 Task: Create Issue Issue0007 in Backlog  in Scrum Project Project0002 in Jira
Action: Mouse moved to (330, 376)
Screenshot: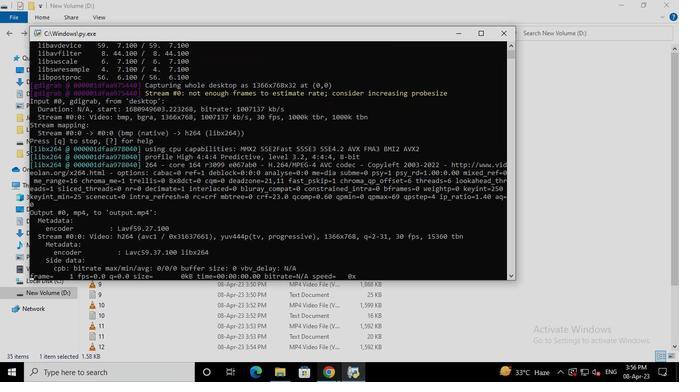 
Action: Mouse pressed left at (330, 376)
Screenshot: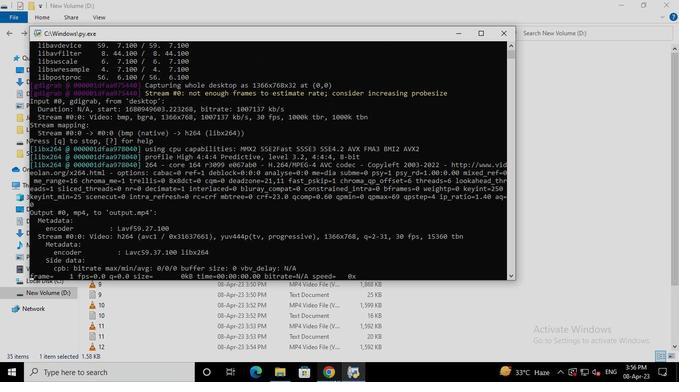 
Action: Mouse moved to (29, 148)
Screenshot: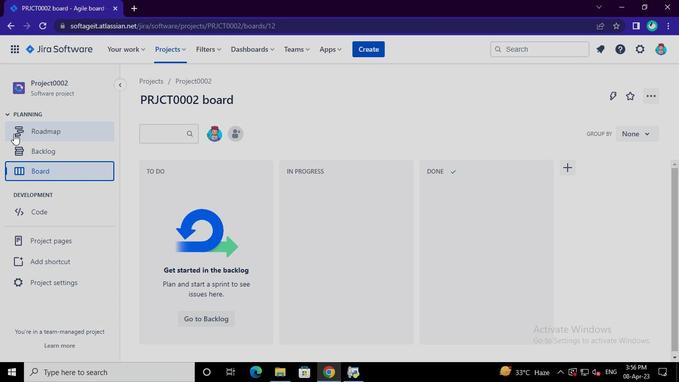 
Action: Mouse pressed left at (29, 148)
Screenshot: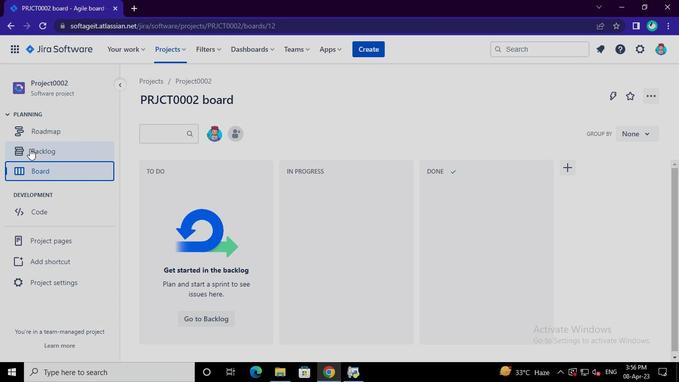 
Action: Mouse moved to (198, 317)
Screenshot: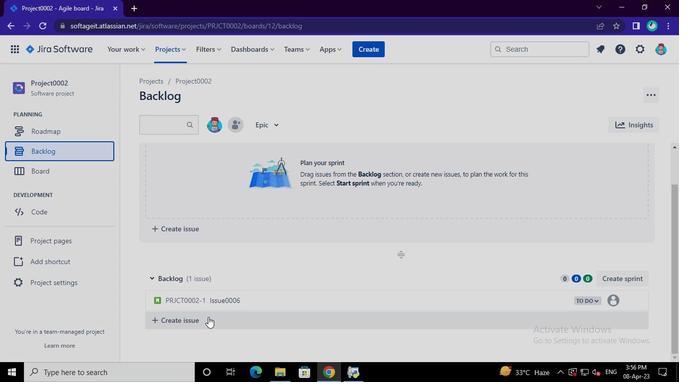 
Action: Mouse pressed left at (198, 317)
Screenshot: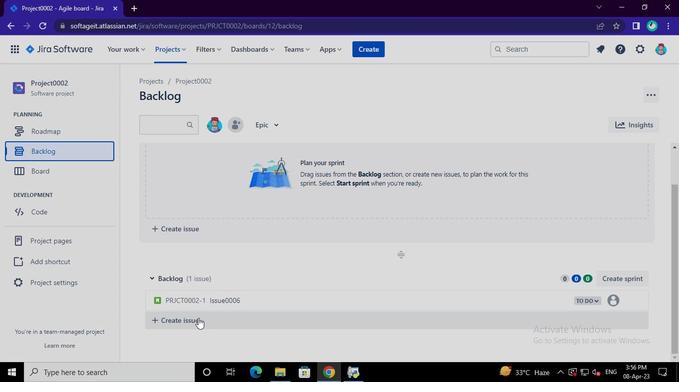 
Action: Mouse pressed left at (198, 317)
Screenshot: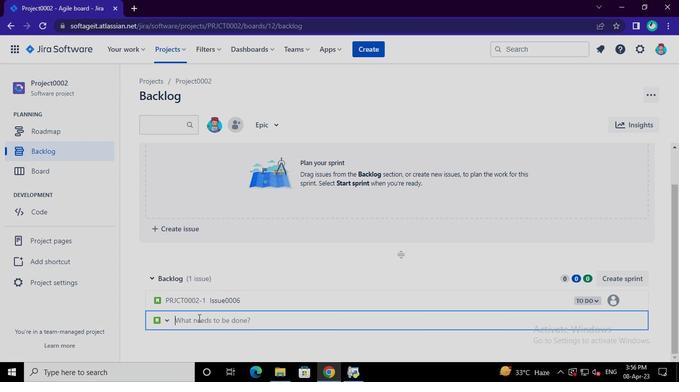 
Action: Keyboard Key.shift
Screenshot: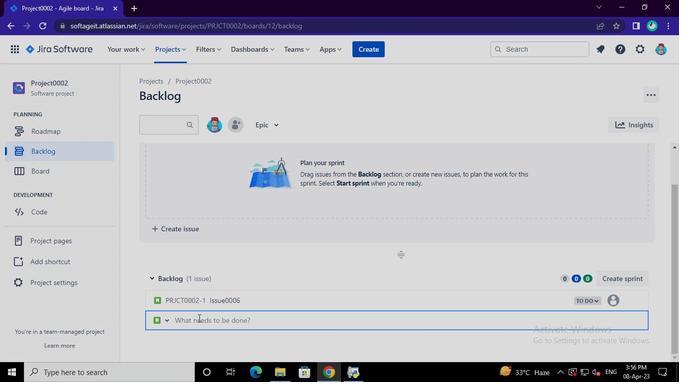 
Action: Mouse moved to (197, 317)
Screenshot: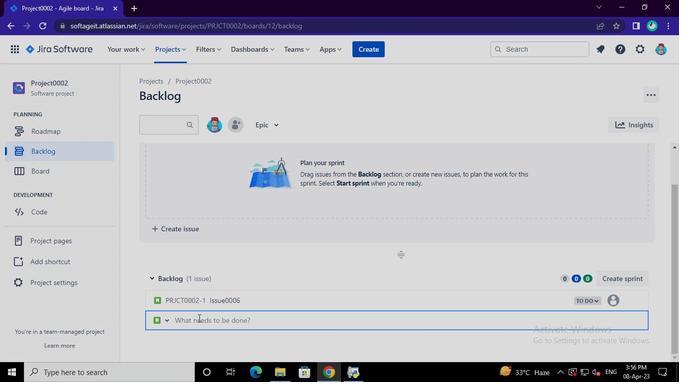 
Action: Keyboard I
Screenshot: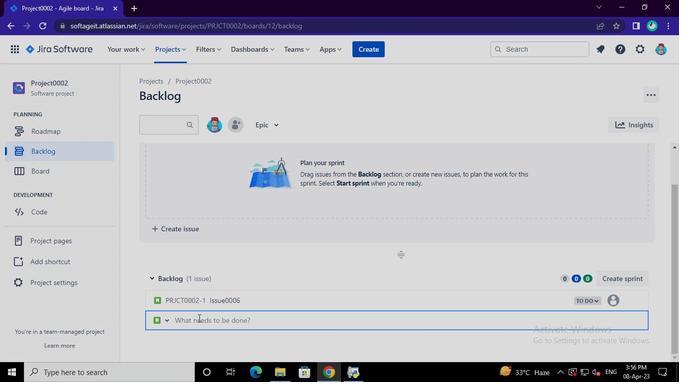 
Action: Mouse moved to (198, 316)
Screenshot: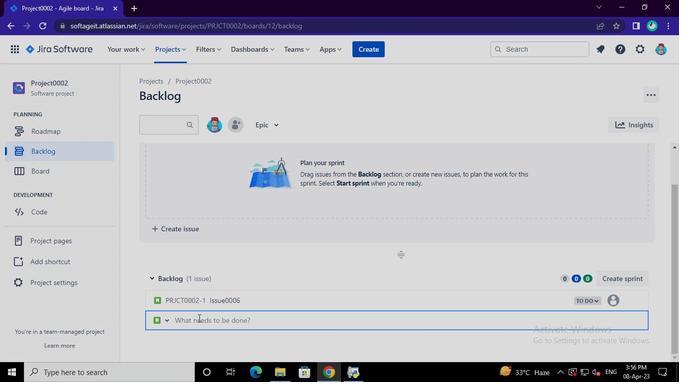 
Action: Keyboard s
Screenshot: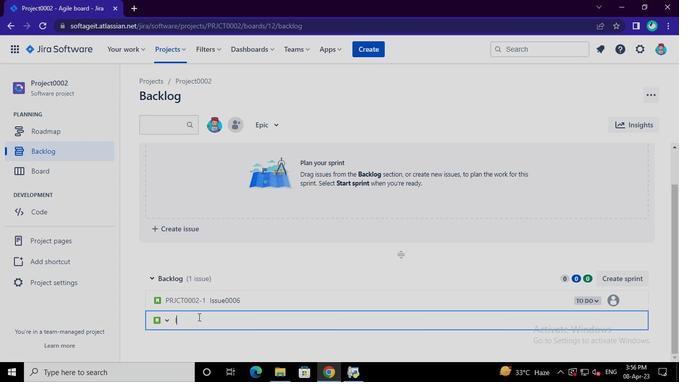 
Action: Keyboard s
Screenshot: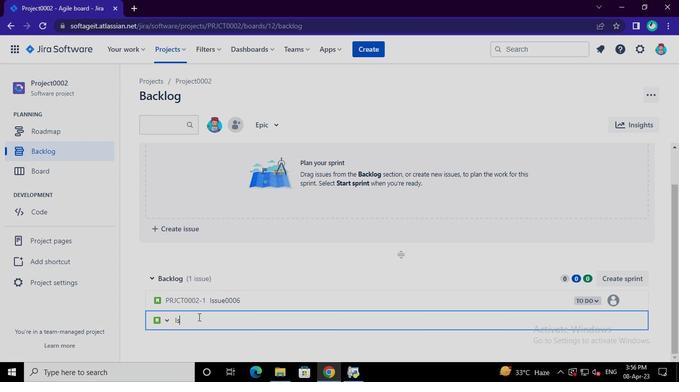 
Action: Keyboard u
Screenshot: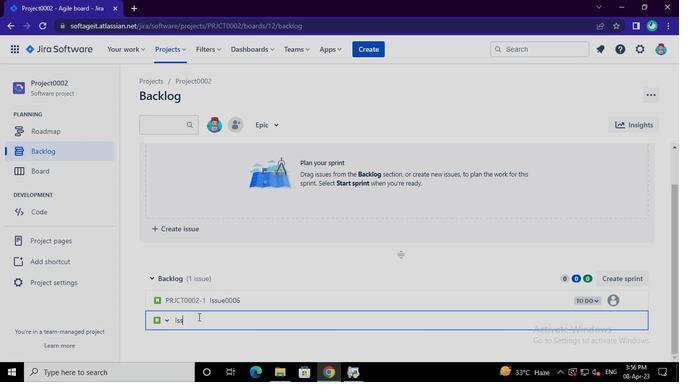 
Action: Keyboard e
Screenshot: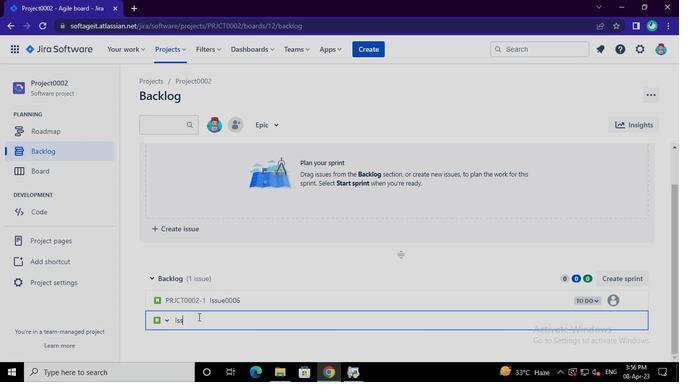 
Action: Keyboard <96>
Screenshot: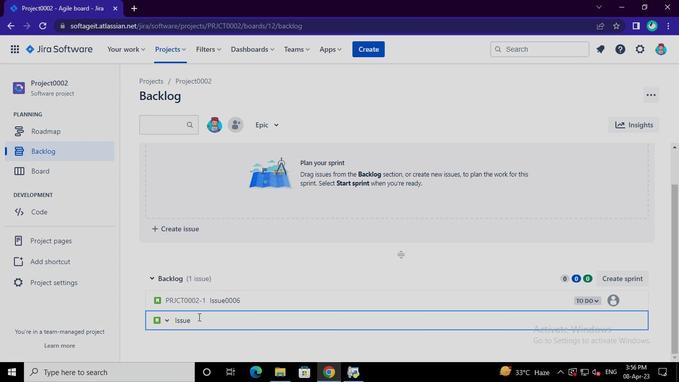 
Action: Keyboard <96>
Screenshot: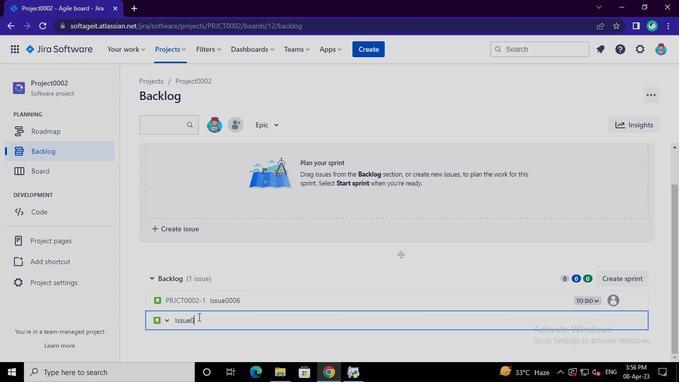 
Action: Keyboard <96>
Screenshot: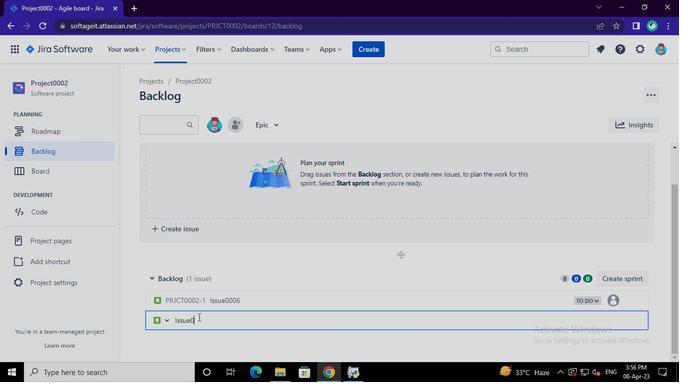 
Action: Keyboard <103>
Screenshot: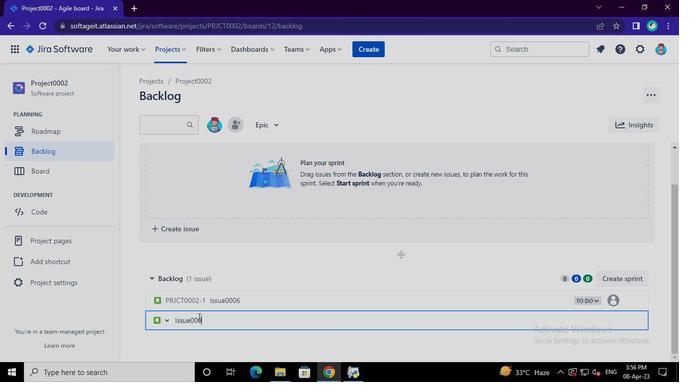 
Action: Keyboard Key.enter
Screenshot: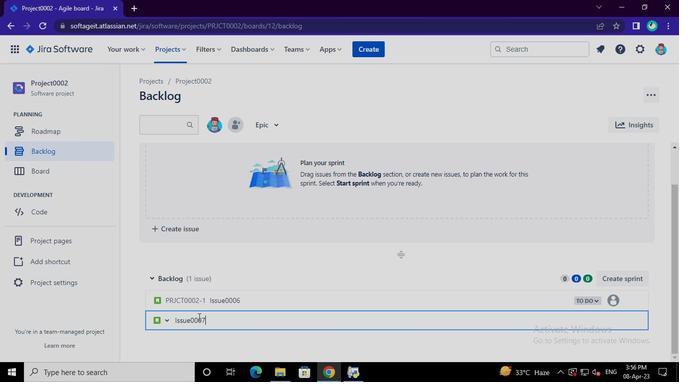 
Action: Mouse moved to (350, 377)
Screenshot: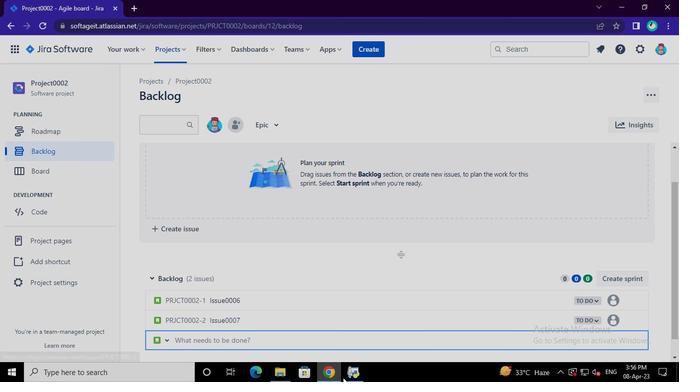
Action: Mouse pressed left at (350, 377)
Screenshot: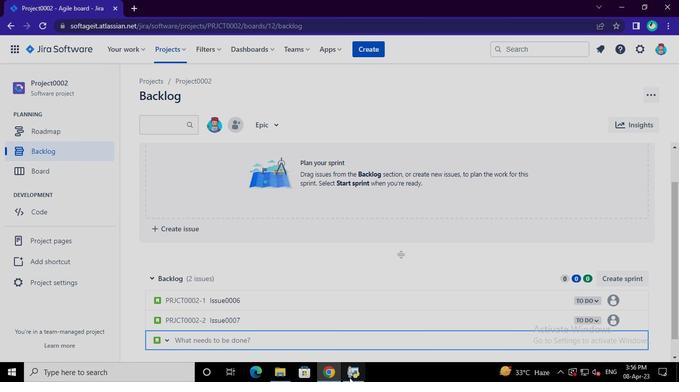 
Action: Mouse moved to (509, 34)
Screenshot: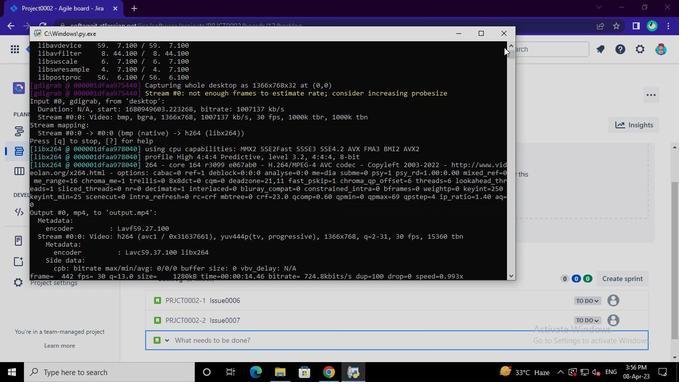 
Action: Mouse pressed left at (509, 34)
Screenshot: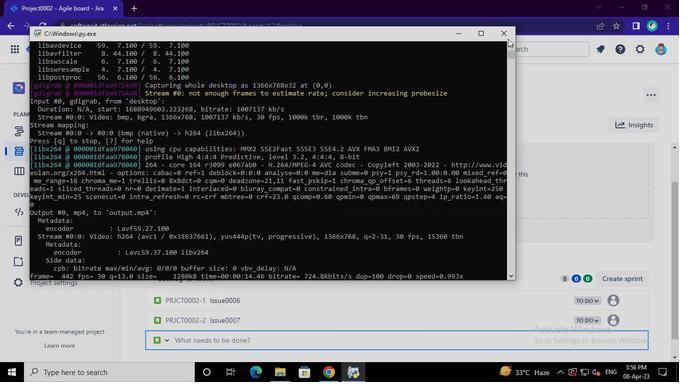 
